 Task: Select image "Image D.jpg".
Action: Mouse moved to (431, 367)
Screenshot: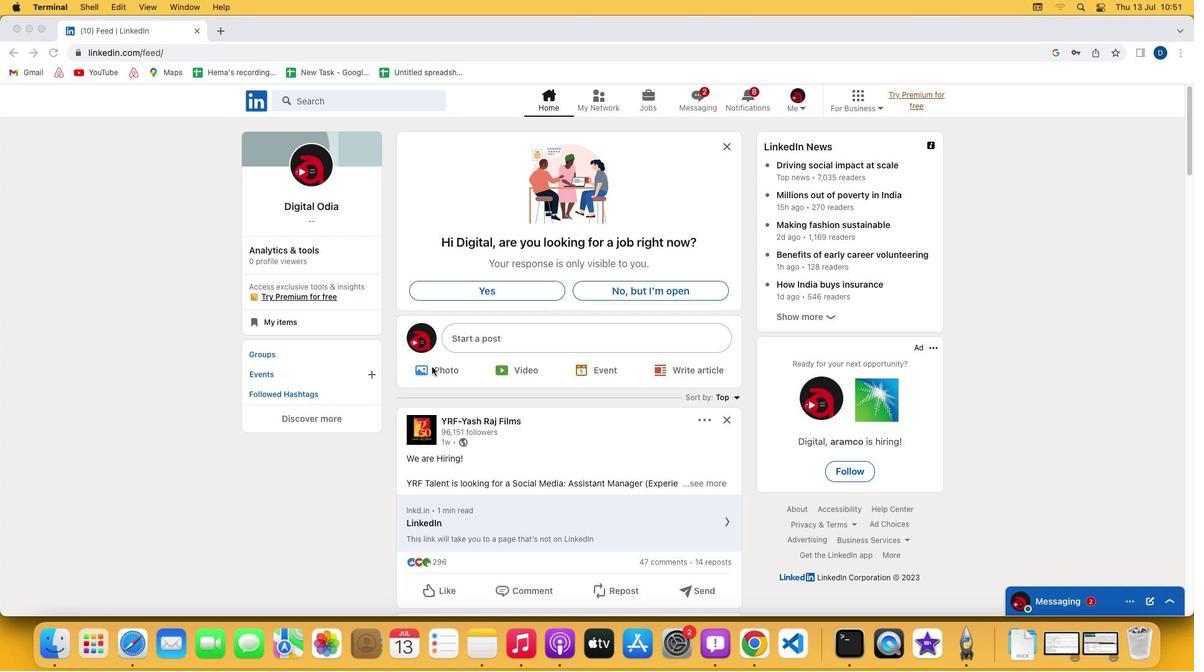
Action: Mouse pressed left at (431, 367)
Screenshot: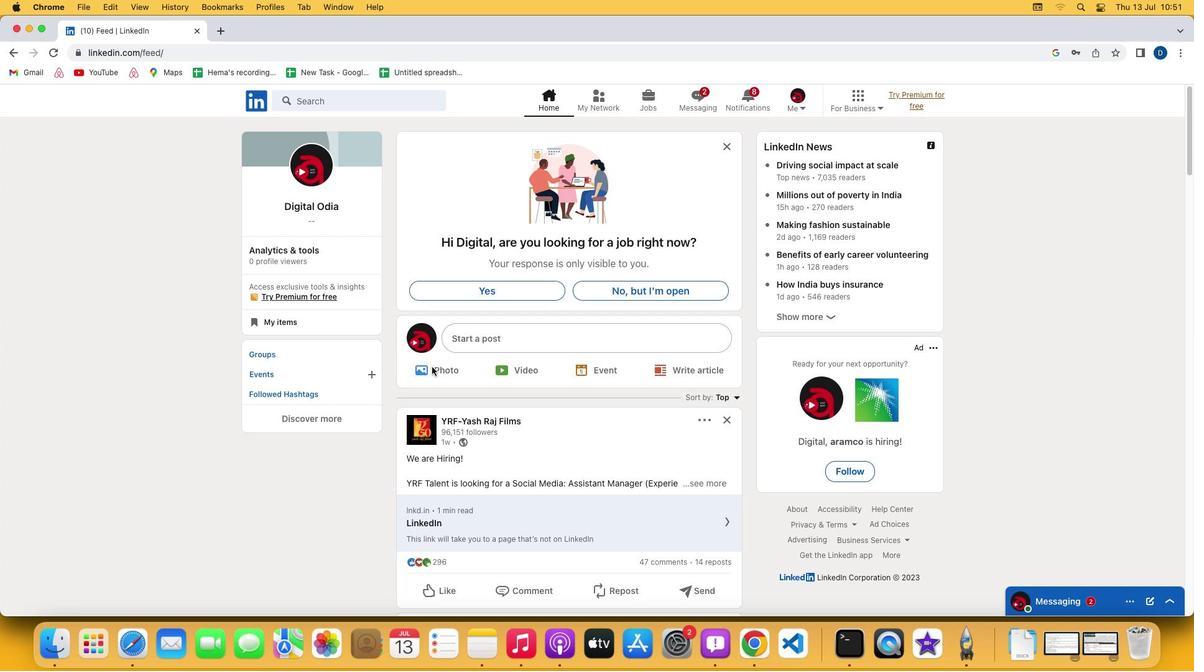 
Action: Mouse pressed left at (431, 367)
Screenshot: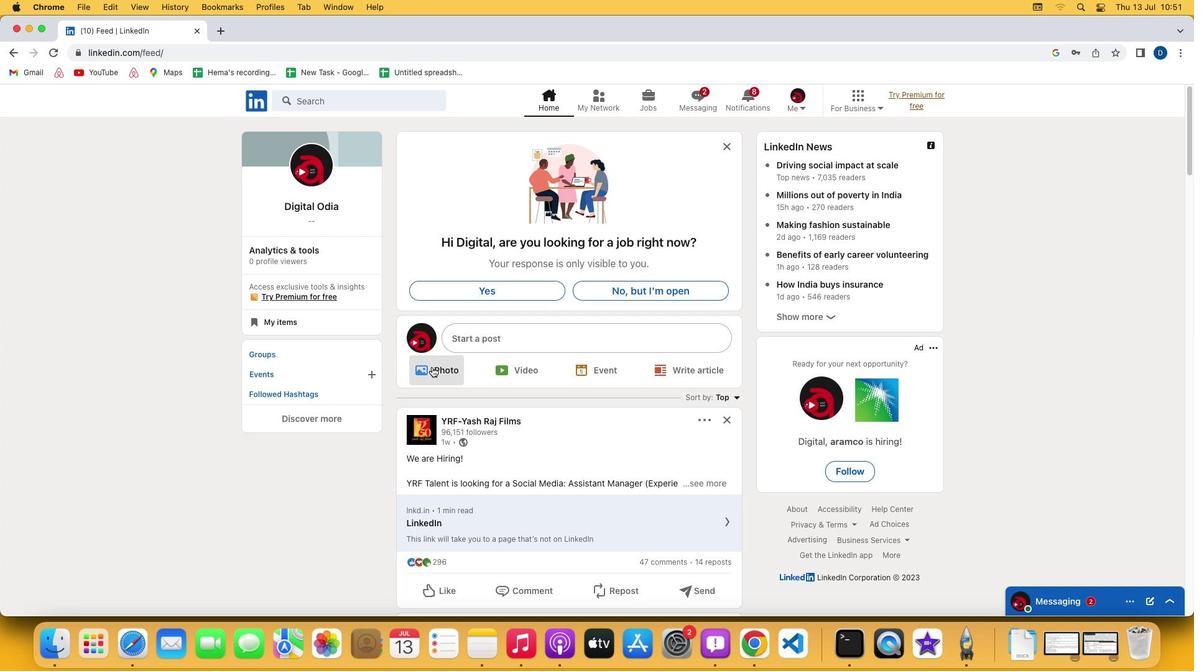 
Action: Mouse moved to (476, 225)
Screenshot: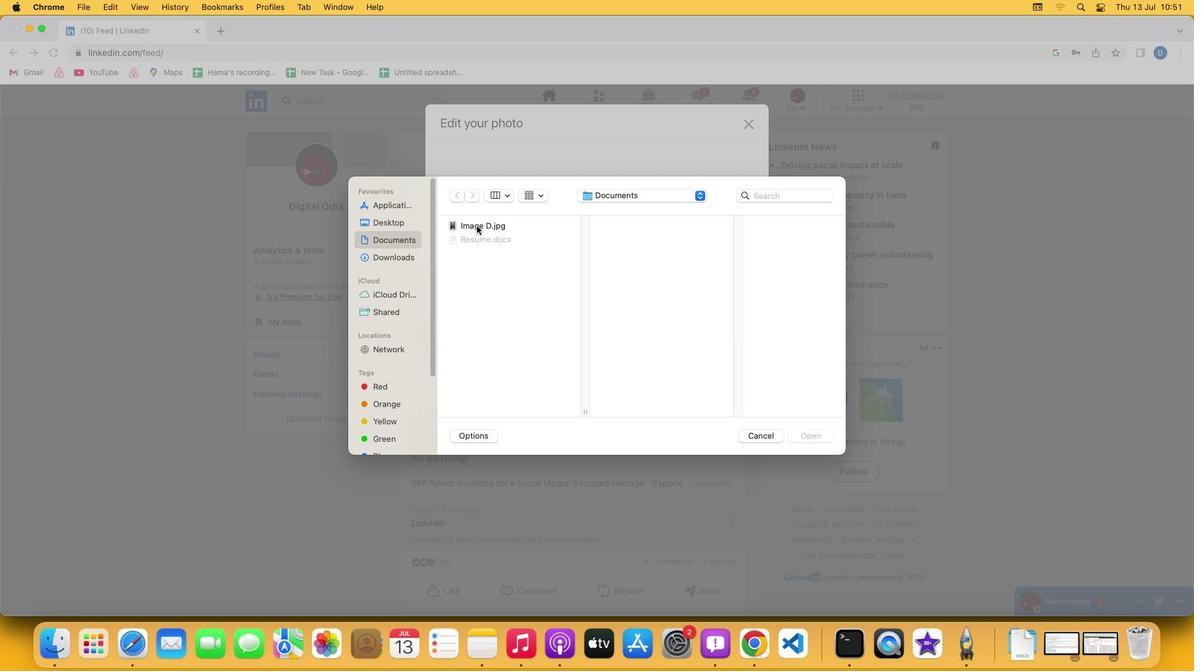 
Action: Mouse pressed left at (476, 225)
Screenshot: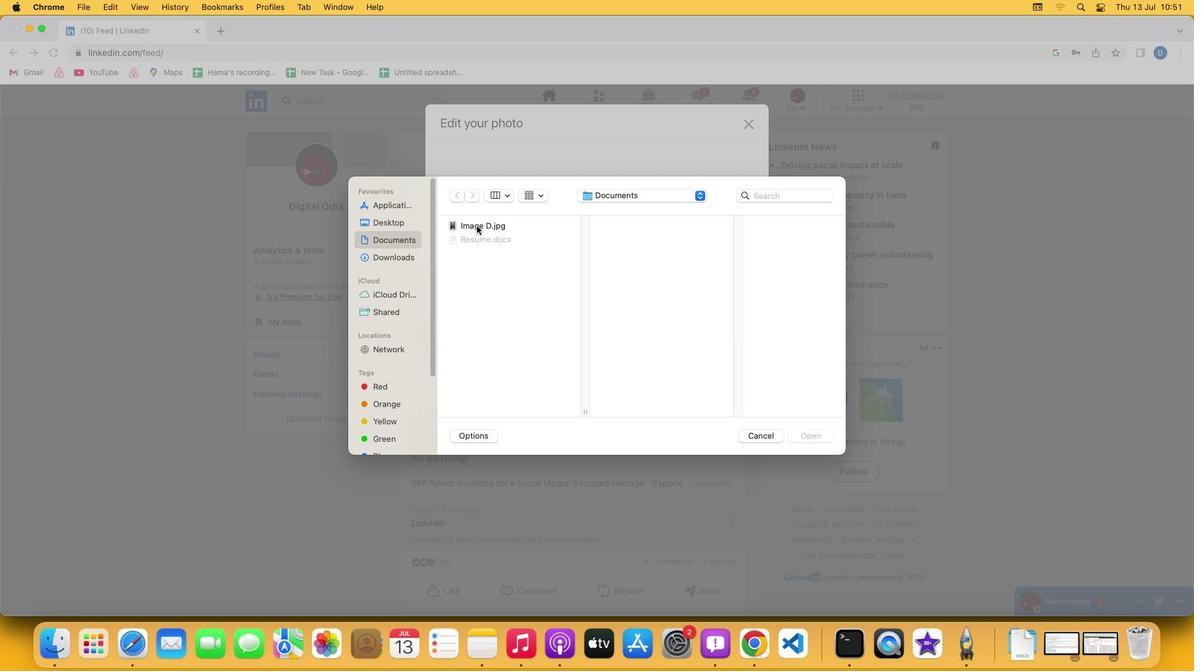 
Action: Mouse moved to (496, 345)
Screenshot: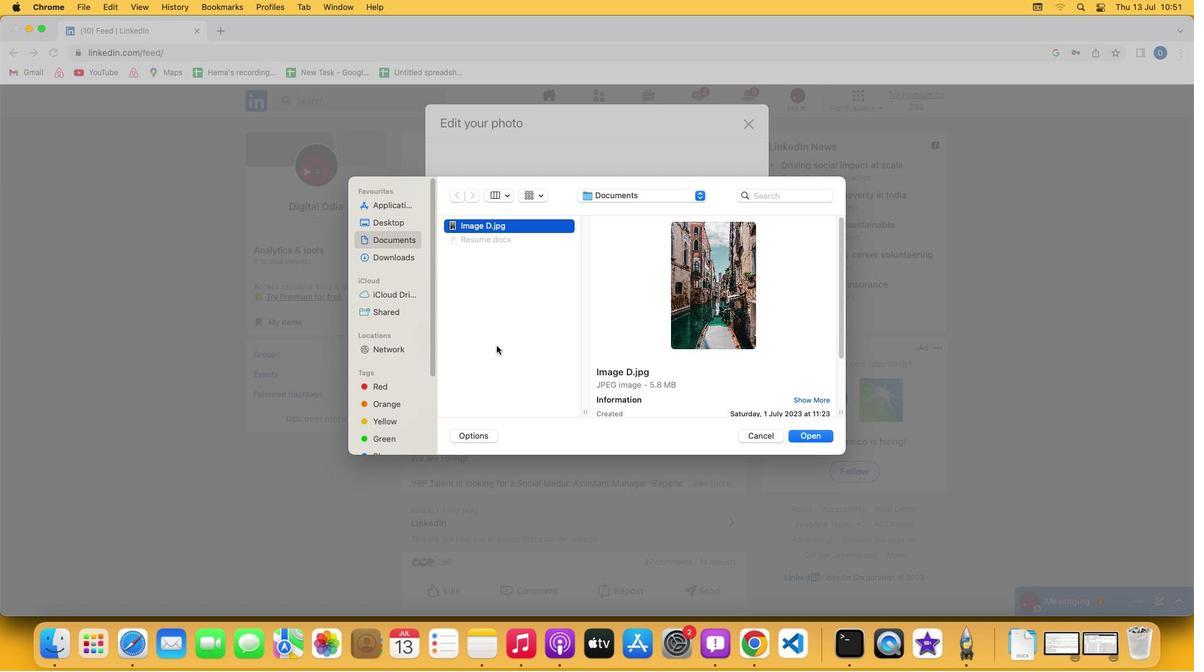 
